 Task: Add the task  Integrate website with a new search engine optimization (SEO) tool to the section Feature Fiesta in the project AutoBoost and add a Due Date to the respective task as 2023/12/08
Action: Mouse moved to (66, 283)
Screenshot: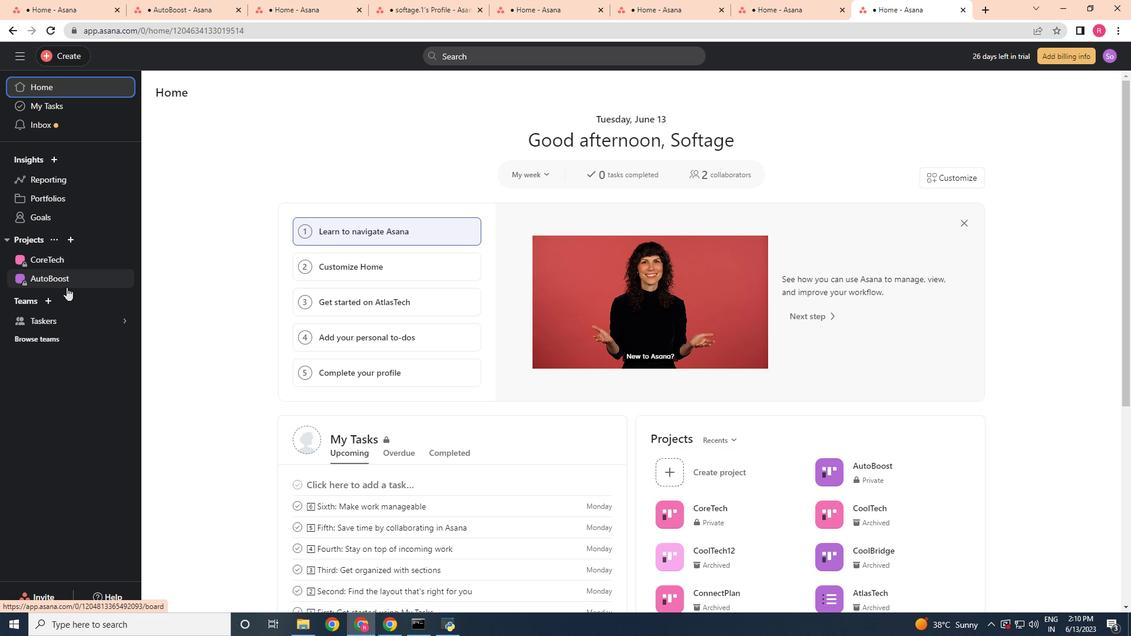 
Action: Mouse pressed left at (66, 283)
Screenshot: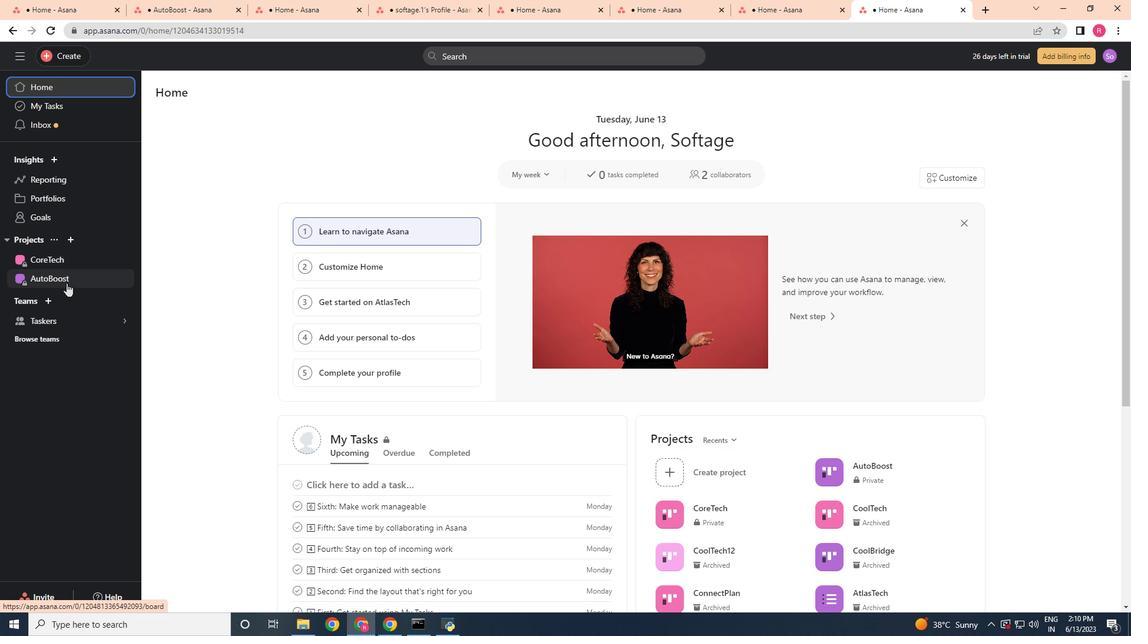 
Action: Mouse moved to (339, 354)
Screenshot: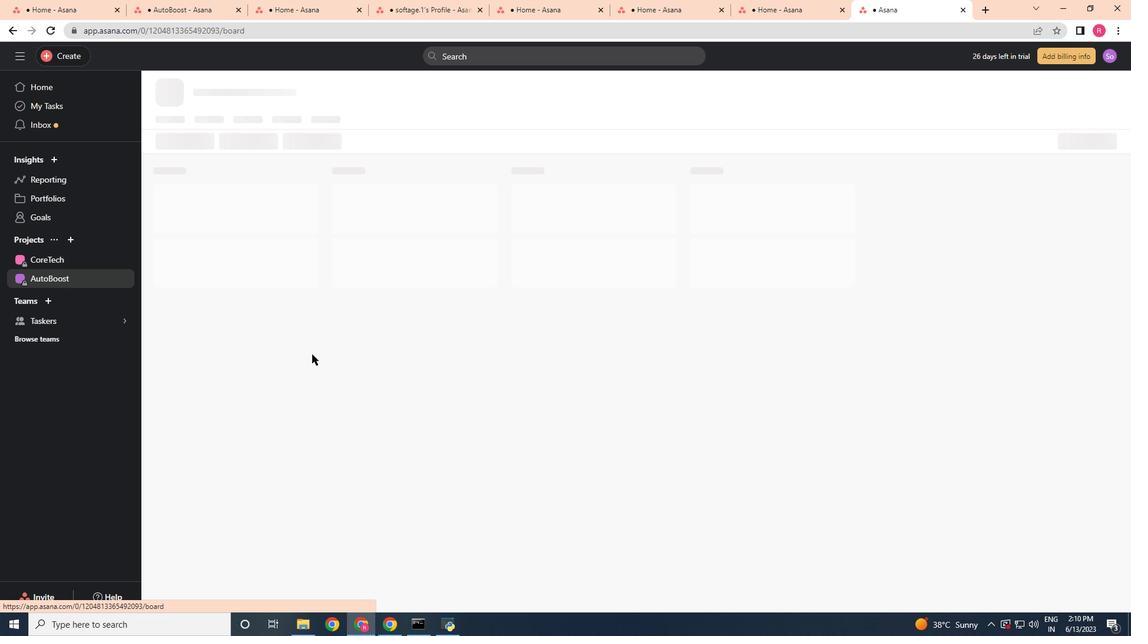 
Action: Mouse scrolled (339, 354) with delta (0, 0)
Screenshot: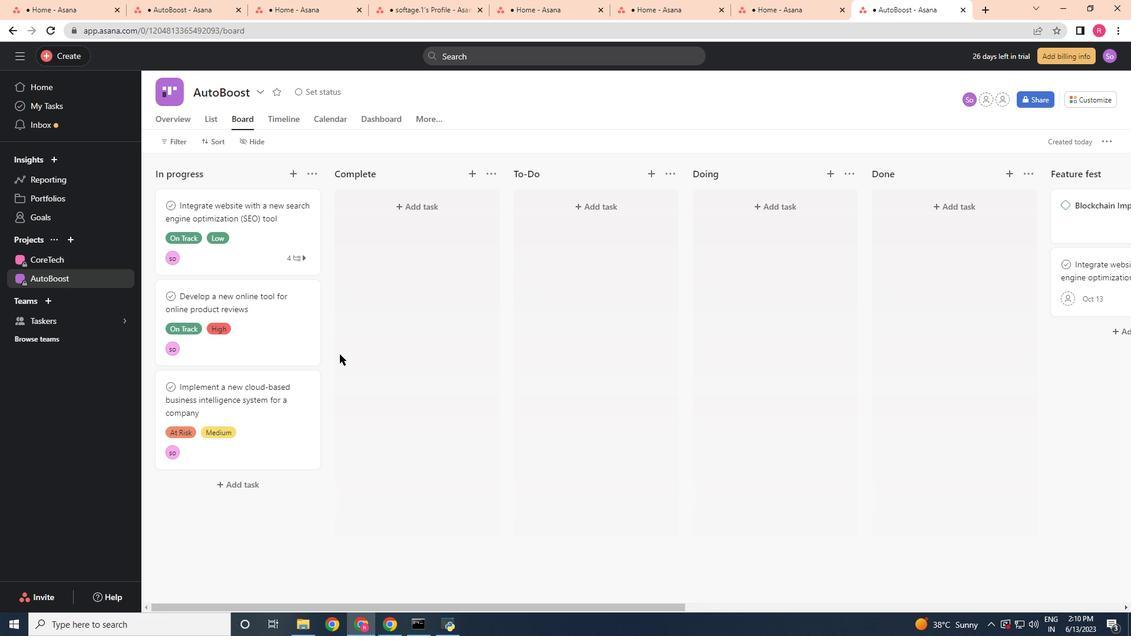 
Action: Mouse scrolled (339, 354) with delta (0, 0)
Screenshot: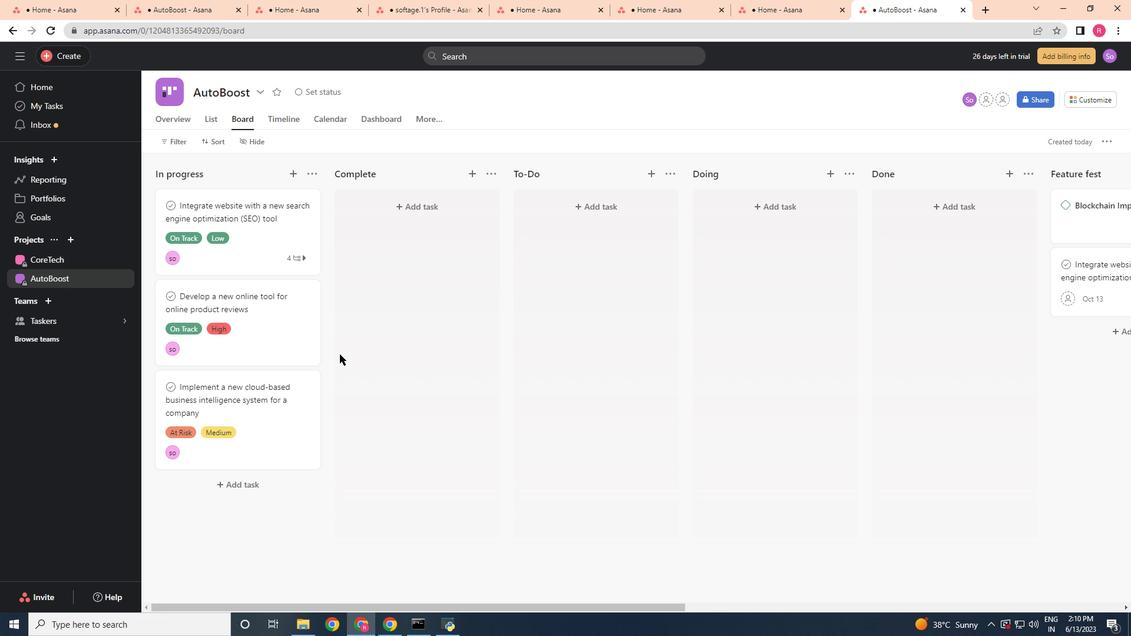 
Action: Mouse scrolled (339, 354) with delta (0, 0)
Screenshot: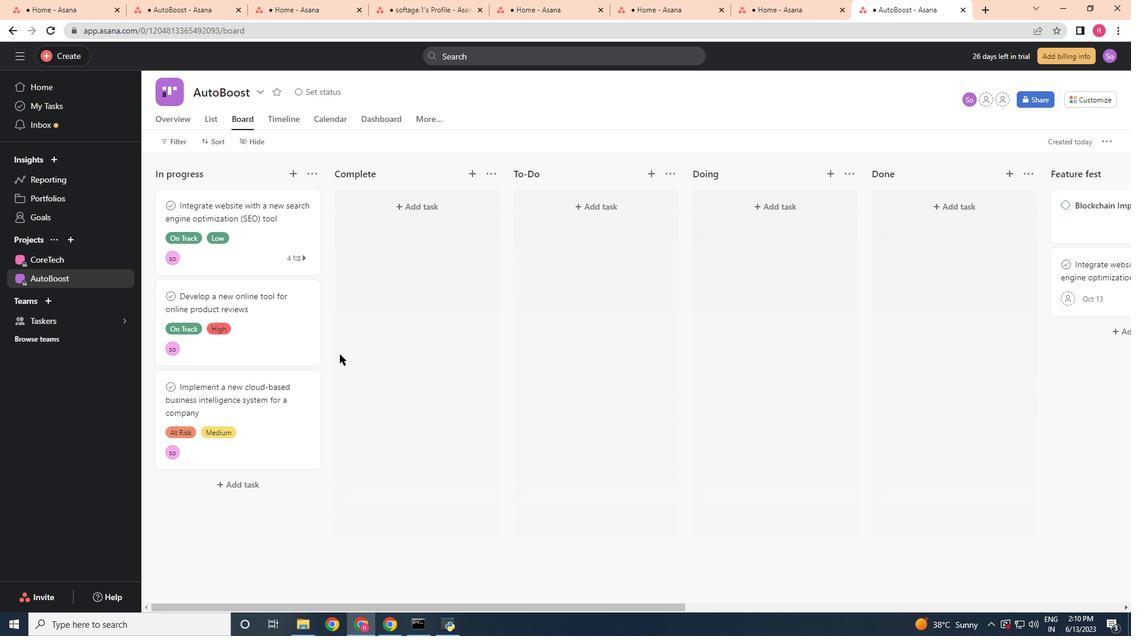
Action: Mouse moved to (211, 121)
Screenshot: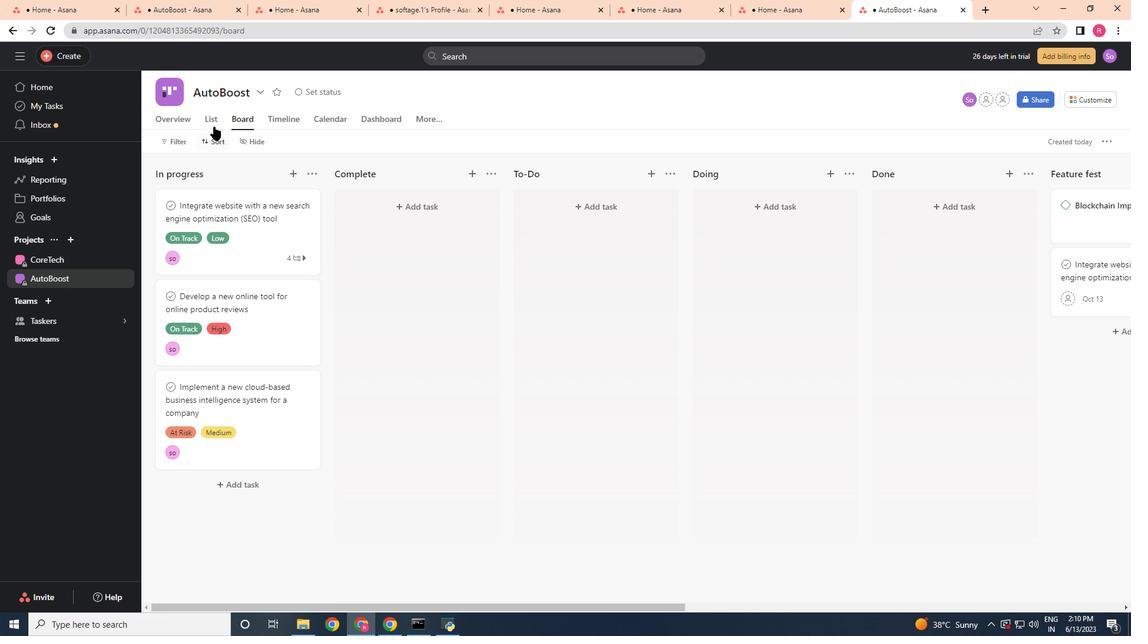 
Action: Mouse pressed left at (211, 121)
Screenshot: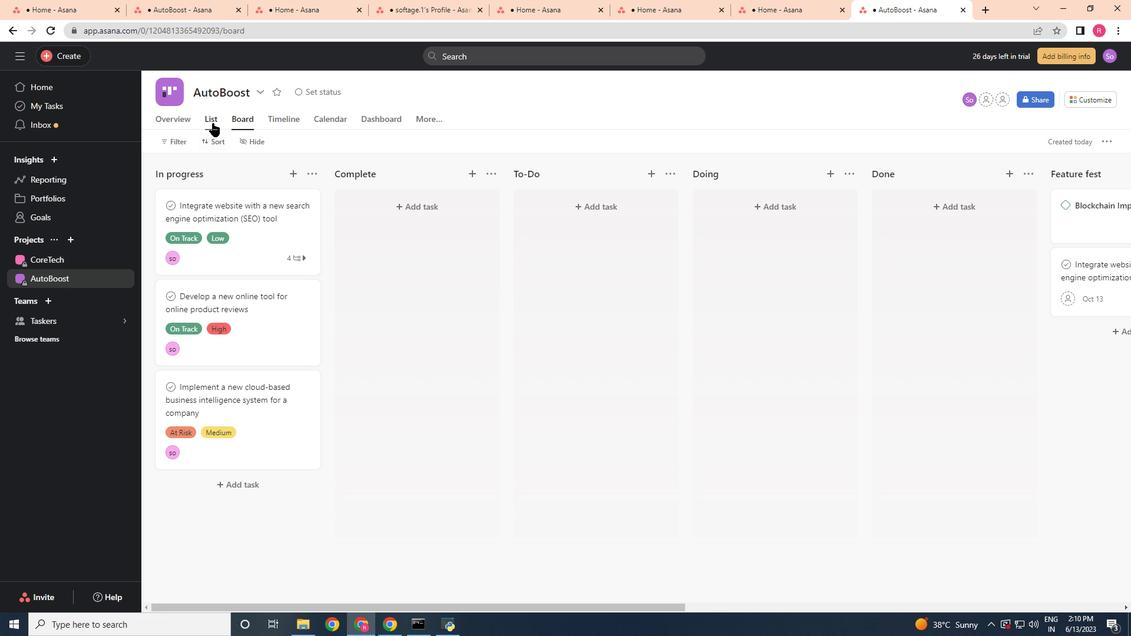 
Action: Mouse moved to (236, 326)
Screenshot: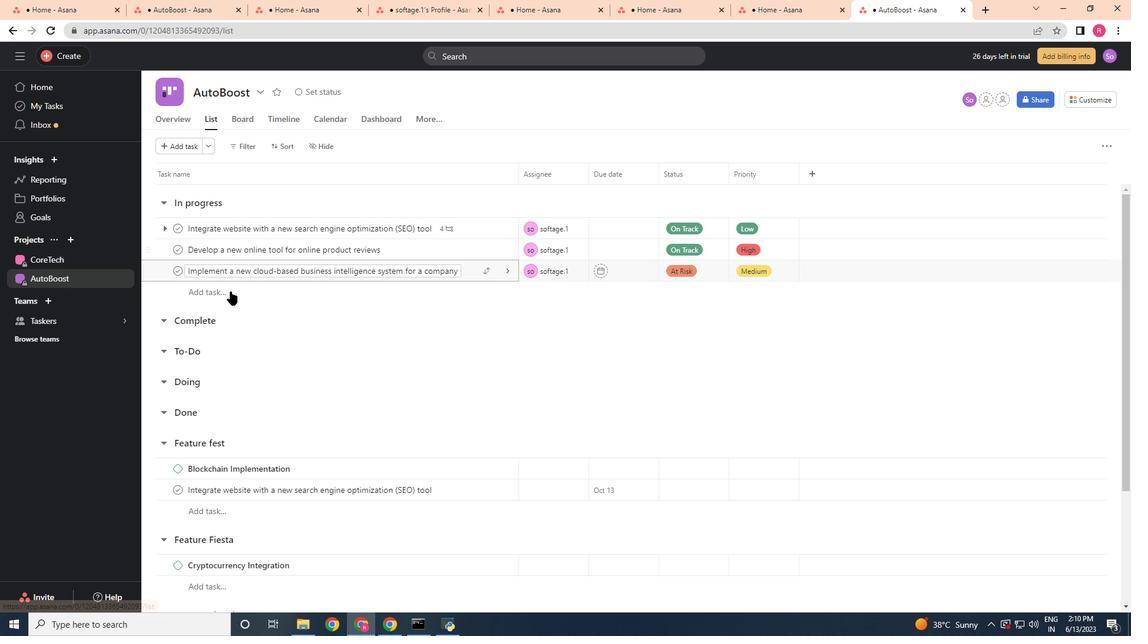 
Action: Mouse scrolled (236, 326) with delta (0, 0)
Screenshot: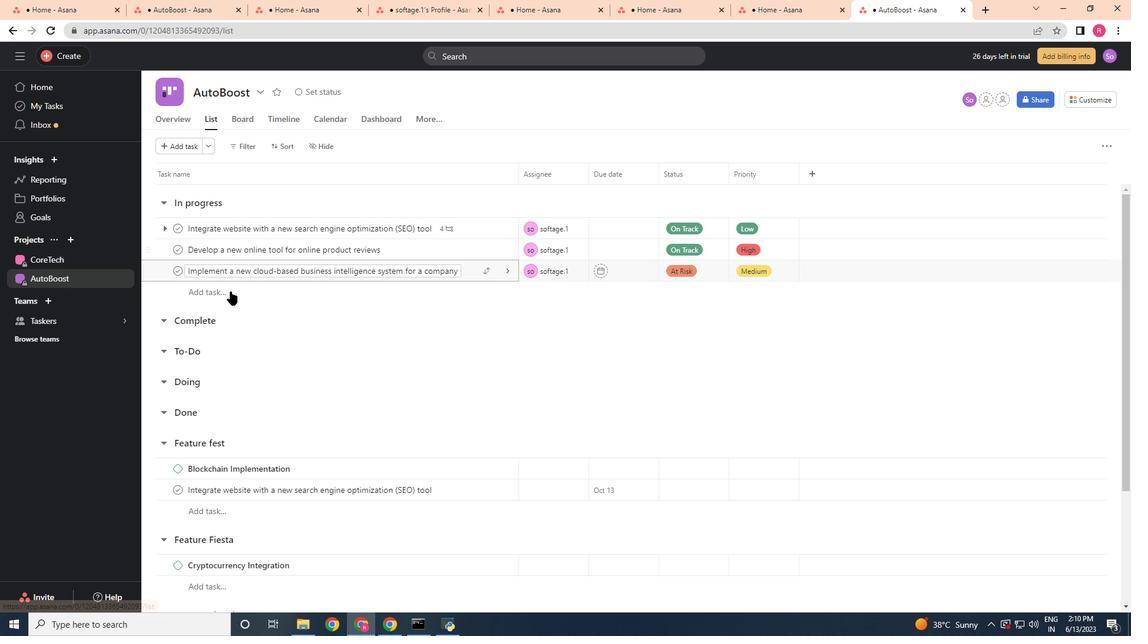 
Action: Mouse moved to (236, 328)
Screenshot: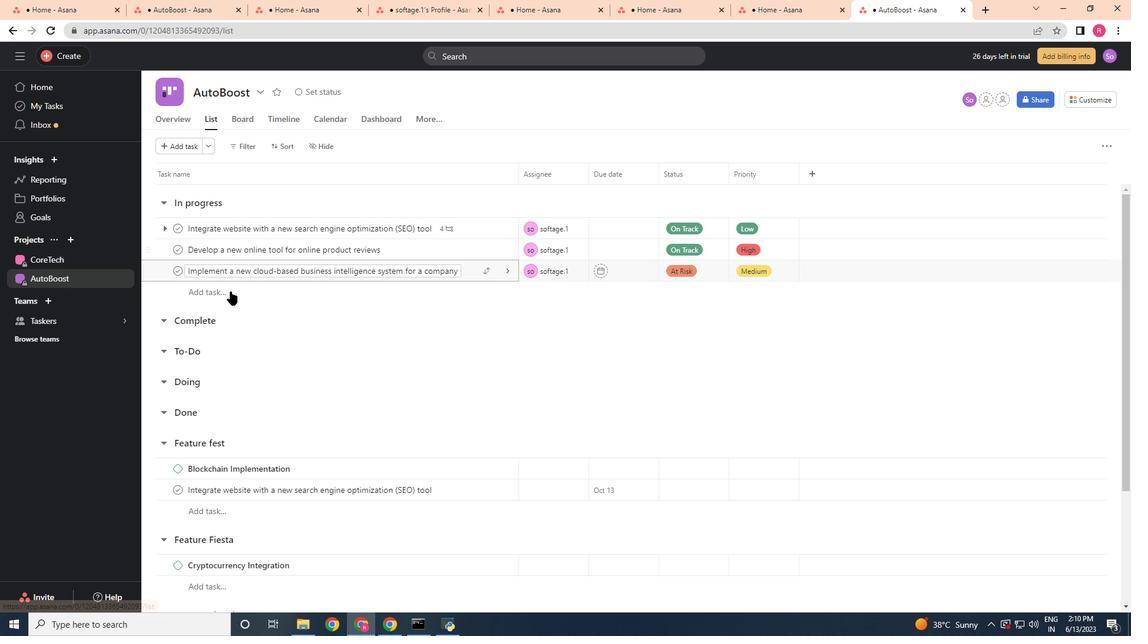 
Action: Mouse scrolled (236, 327) with delta (0, 0)
Screenshot: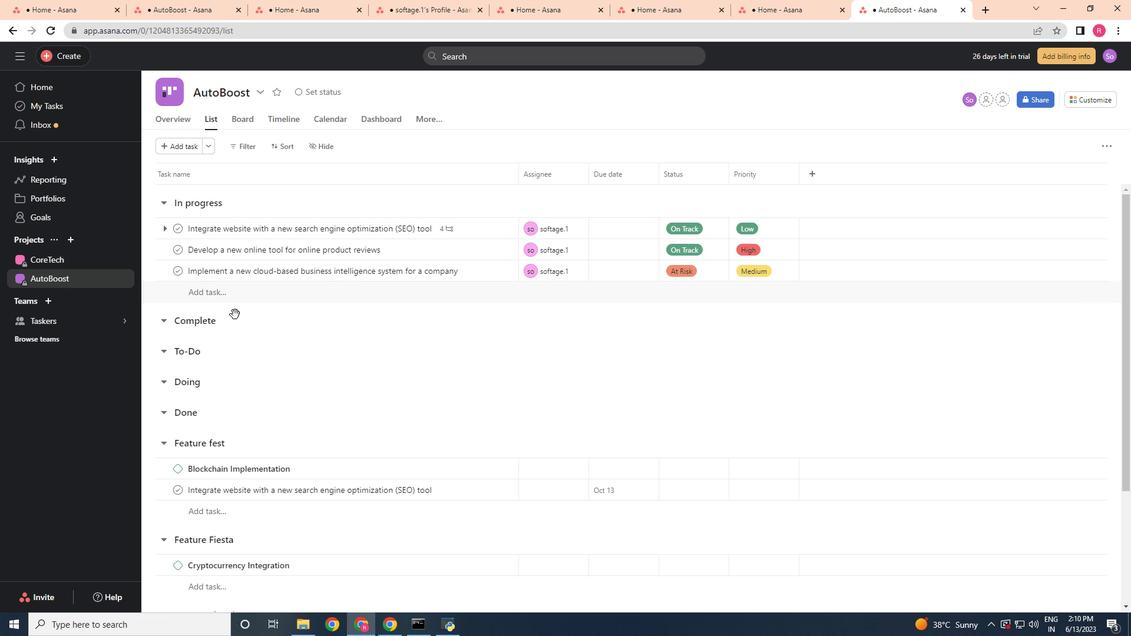 
Action: Mouse scrolled (236, 327) with delta (0, 0)
Screenshot: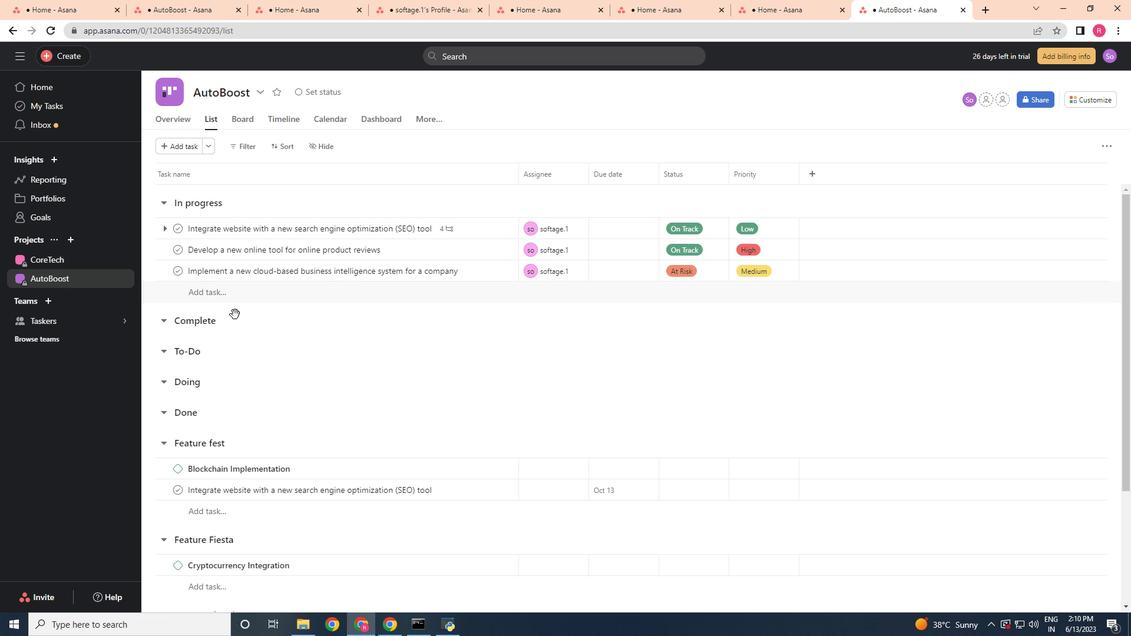 
Action: Mouse scrolled (236, 327) with delta (0, 0)
Screenshot: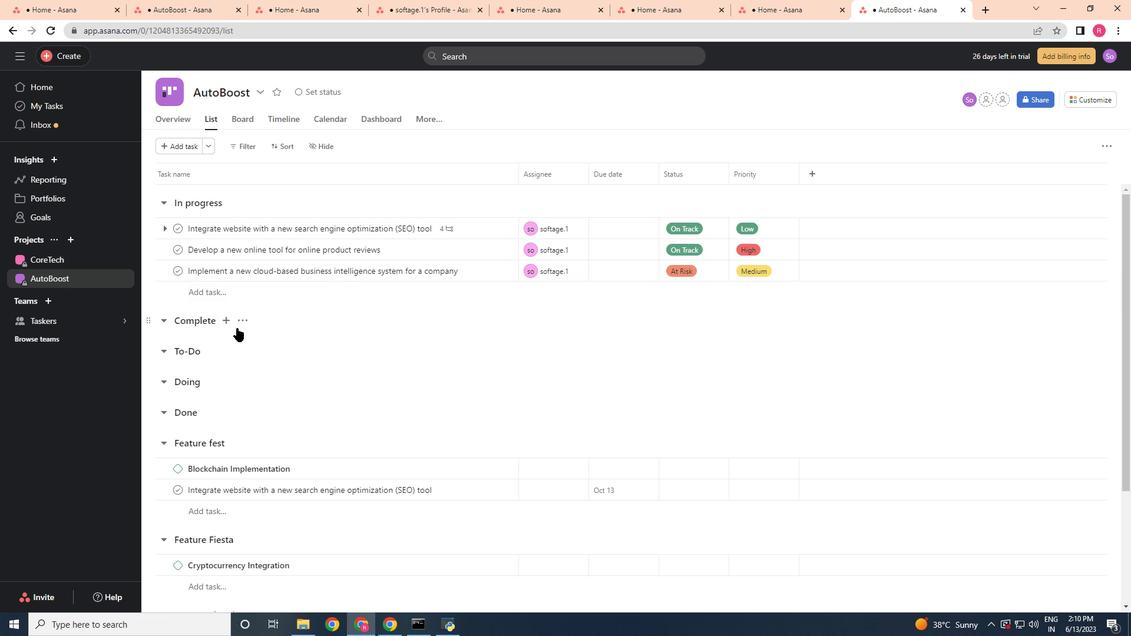 
Action: Mouse scrolled (236, 327) with delta (0, 0)
Screenshot: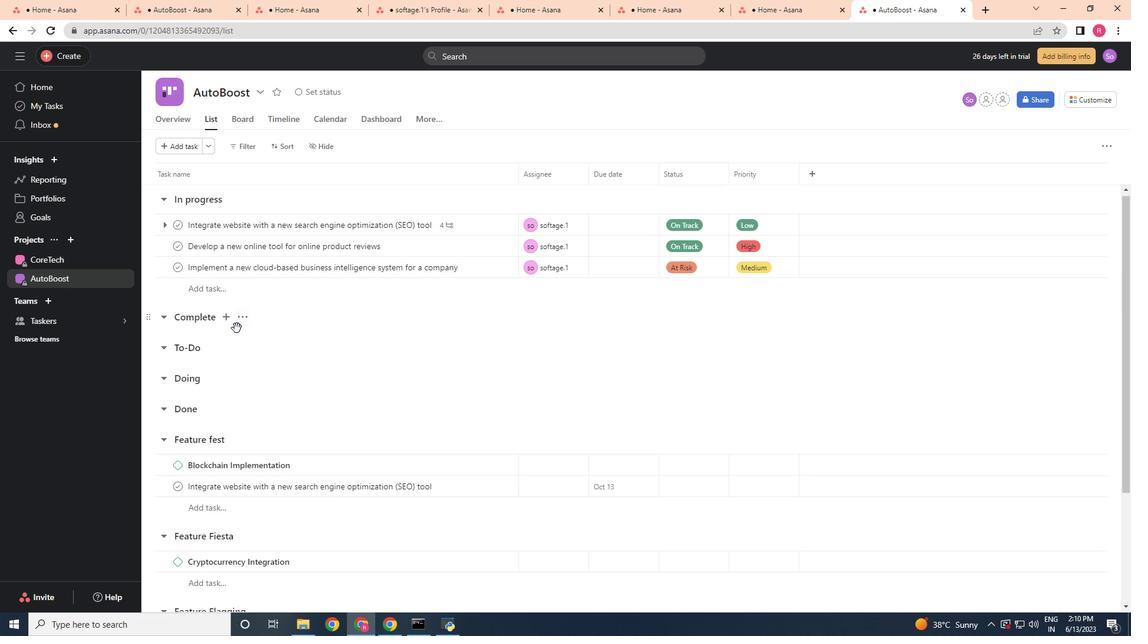 
Action: Mouse moved to (227, 430)
Screenshot: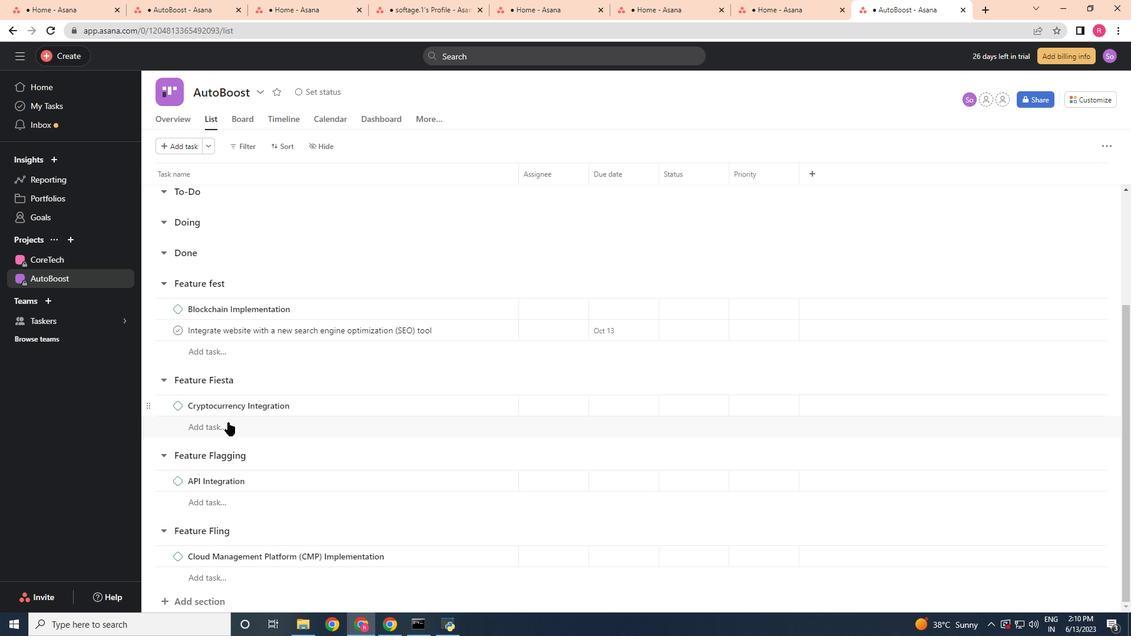 
Action: Mouse pressed left at (227, 430)
Screenshot: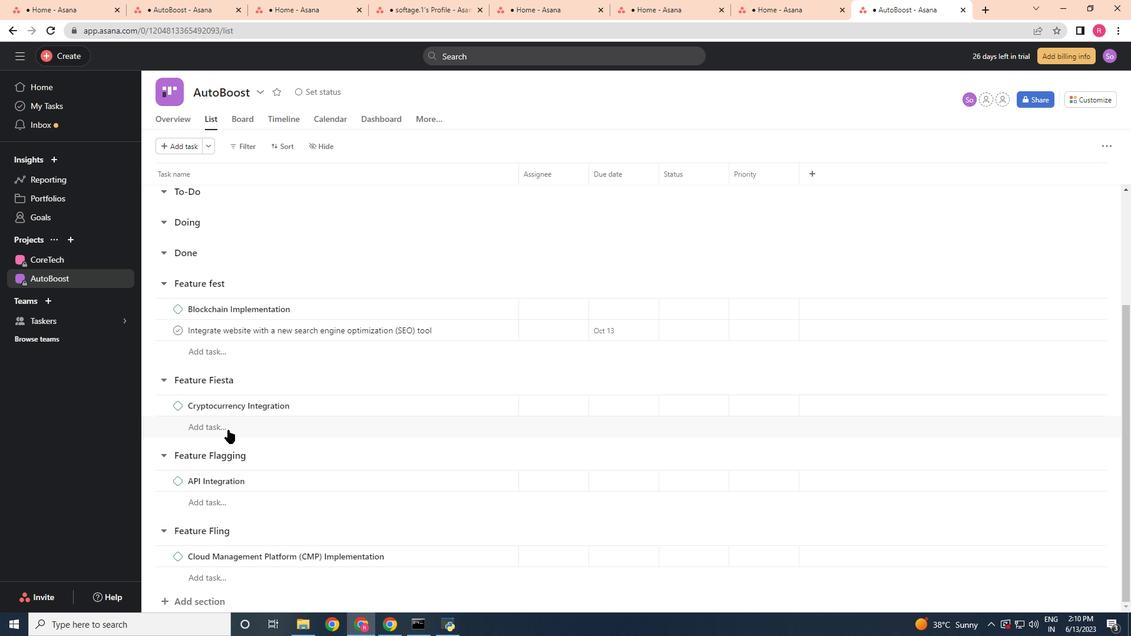 
Action: Mouse moved to (227, 428)
Screenshot: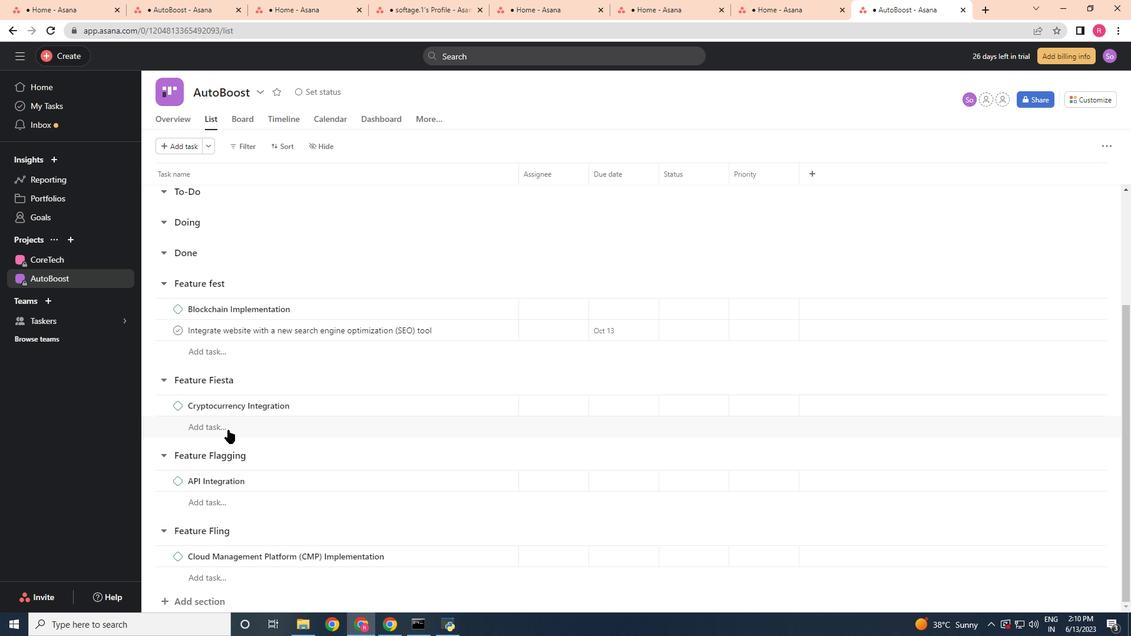 
Action: Key pressed <Key.shift>Integrate<Key.space>website<Key.space>with<Key.space>a<Key.space>new<Key.space>search<Key.space>engin<Key.space>optimization<Key.space><Key.left><Key.left><Key.left><Key.left><Key.left><Key.left><Key.left><Key.left><Key.left><Key.left><Key.left><Key.left><Key.left><Key.left><Key.left><Key.down>
Screenshot: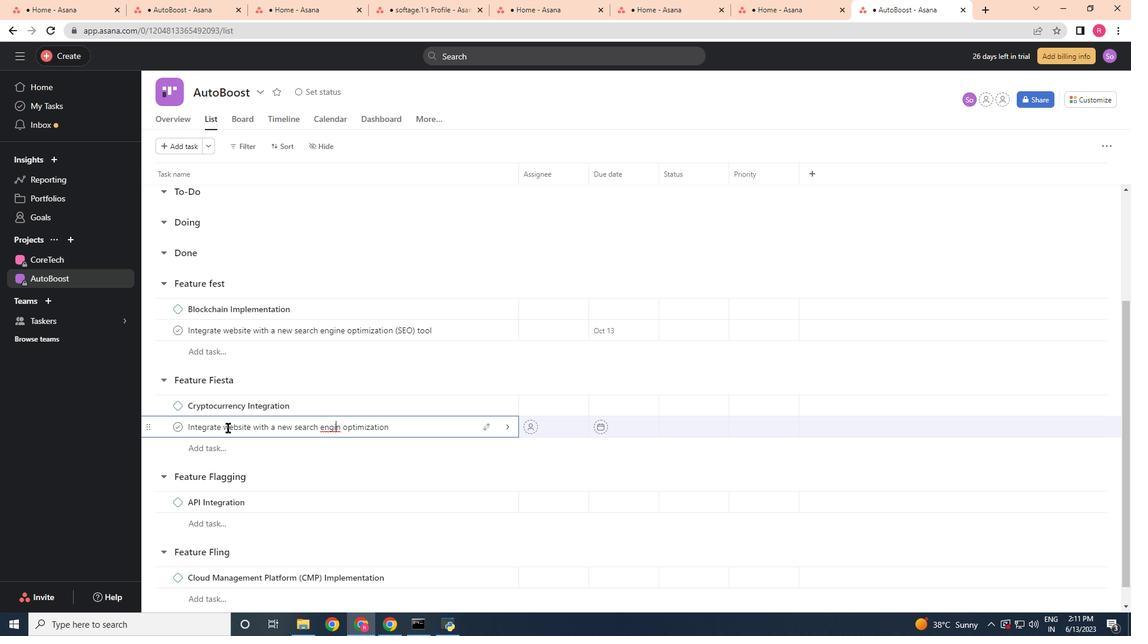 
Action: Mouse moved to (342, 430)
Screenshot: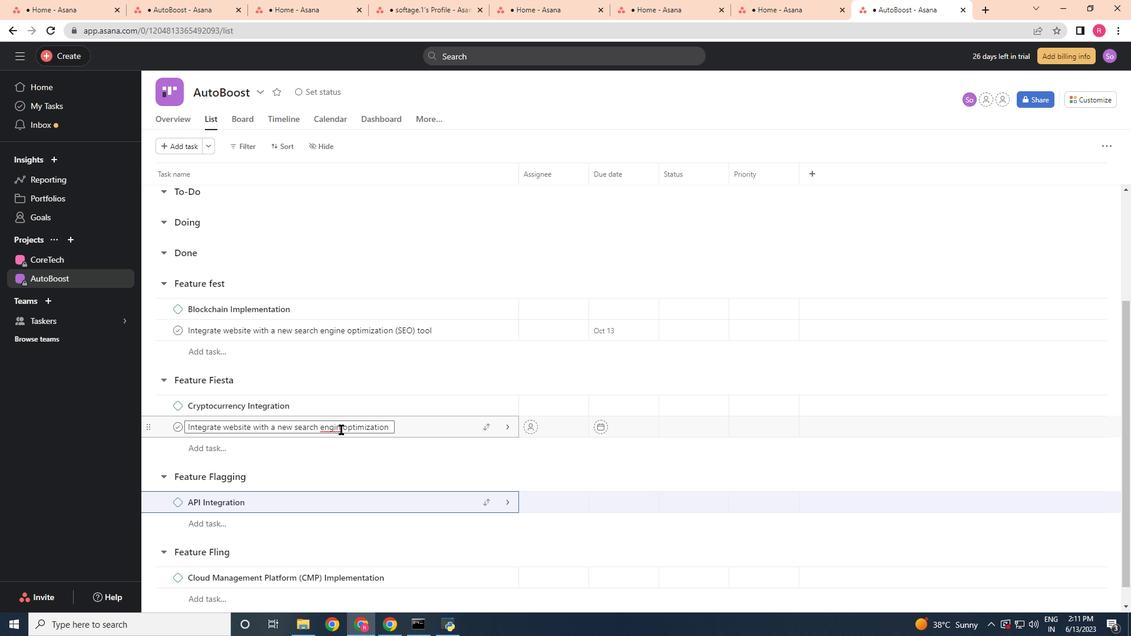 
Action: Mouse pressed left at (342, 430)
Screenshot: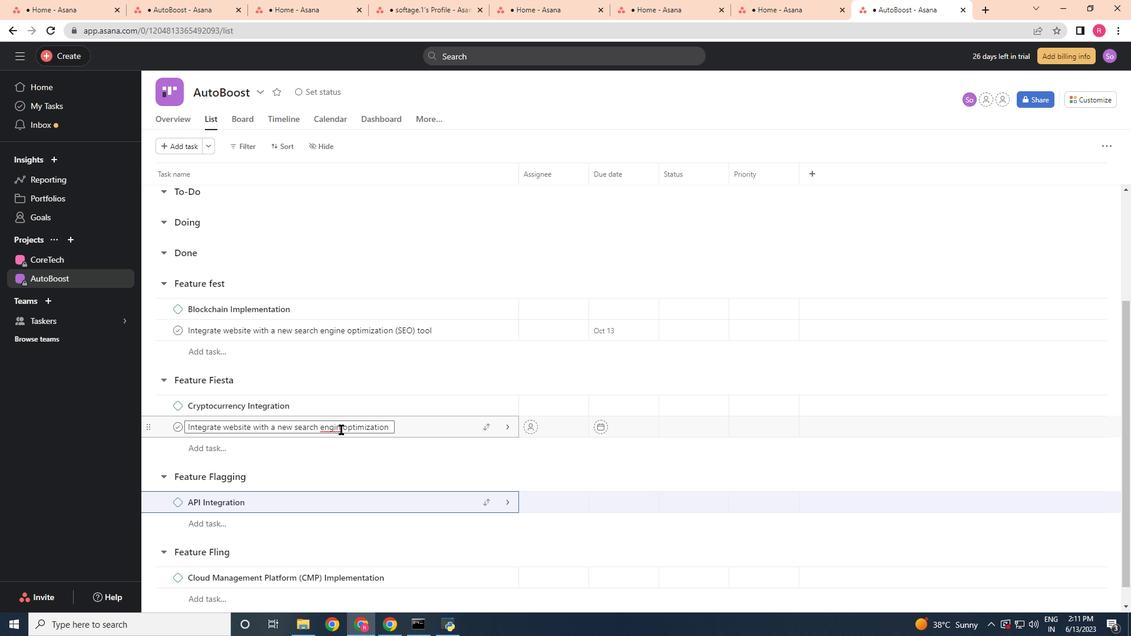 
Action: Mouse moved to (315, 438)
Screenshot: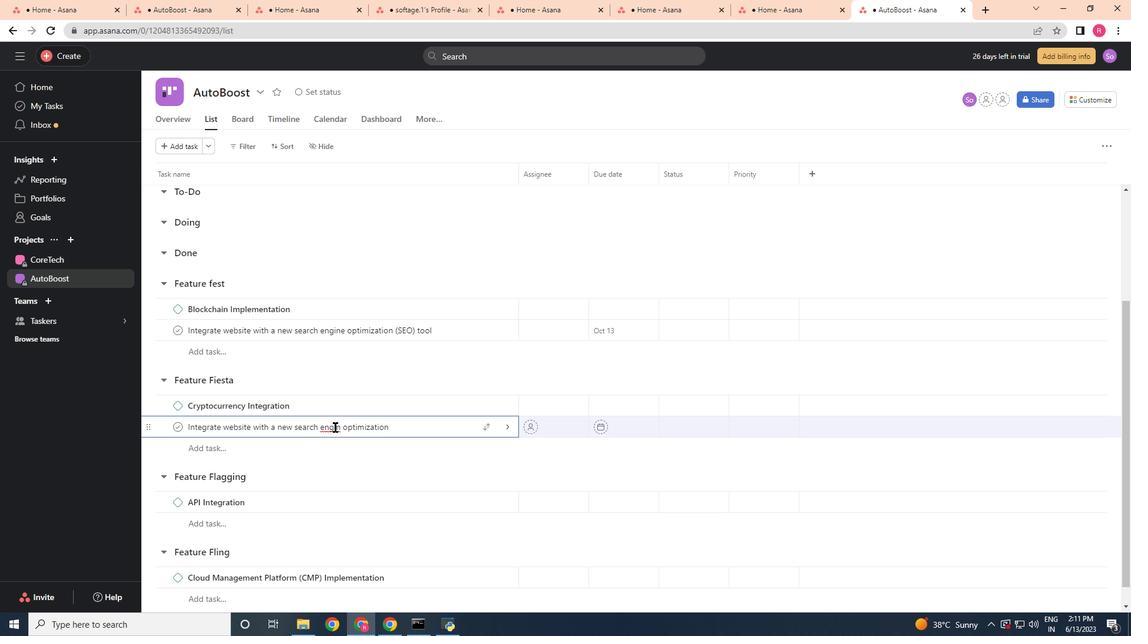 
Action: Key pressed <Key.backspace>e<Key.space><Key.right><Key.right><Key.right><Key.right><Key.right><Key.right><Key.right><Key.right><Key.right><Key.right><Key.right><Key.right><Key.right><Key.shift_r><Key.shift_r>(SEO)<Key.space>tool
Screenshot: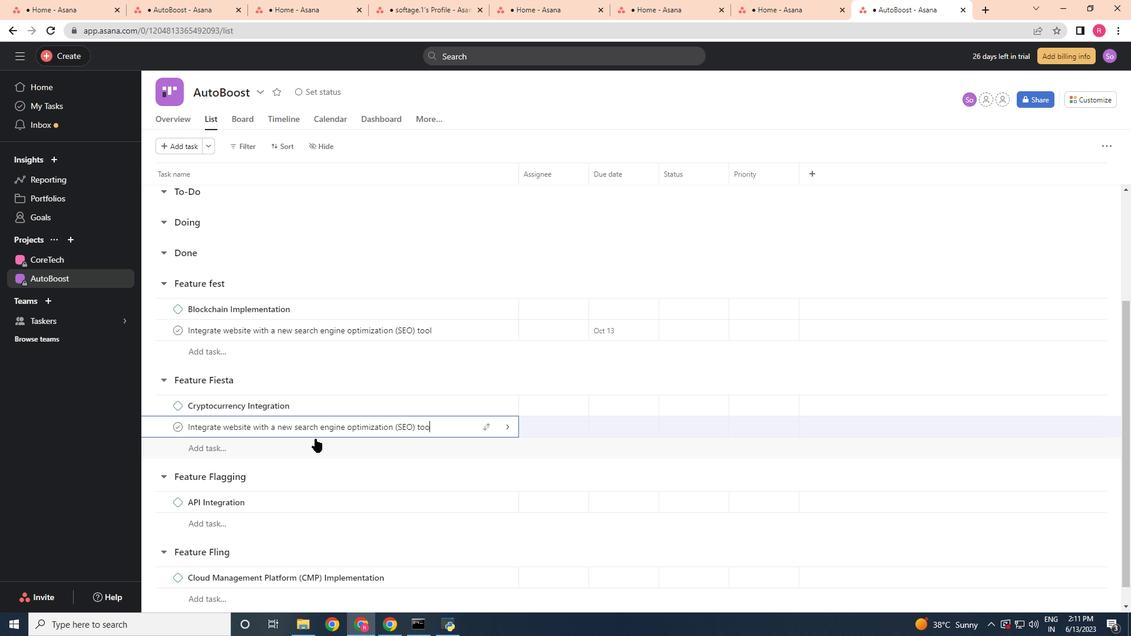 
Action: Mouse moved to (611, 431)
Screenshot: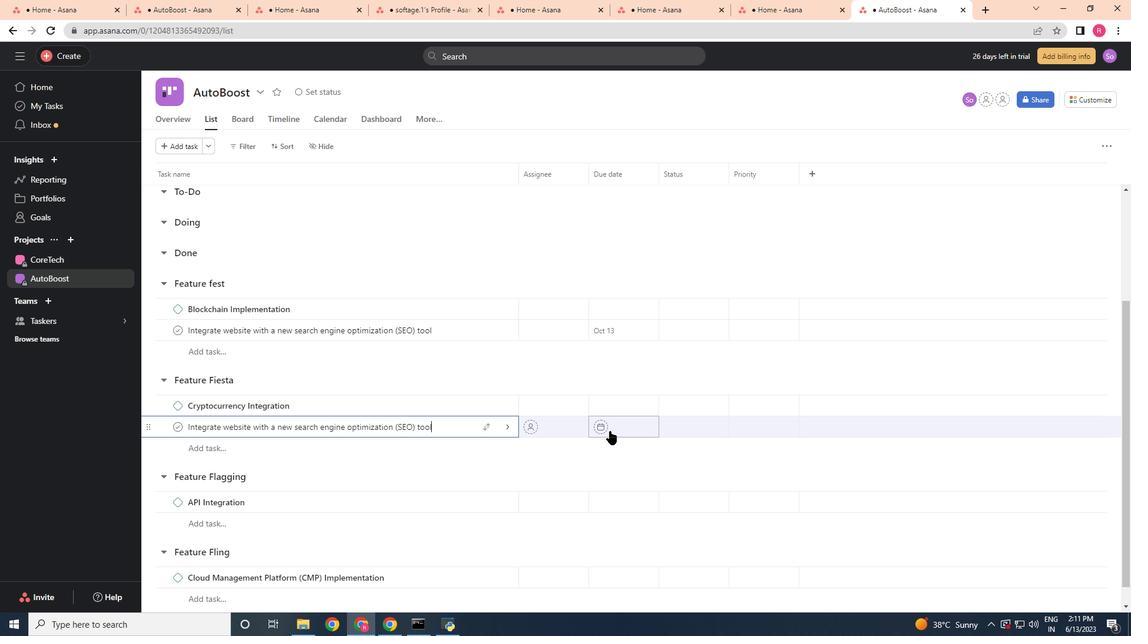 
Action: Mouse pressed left at (611, 431)
Screenshot: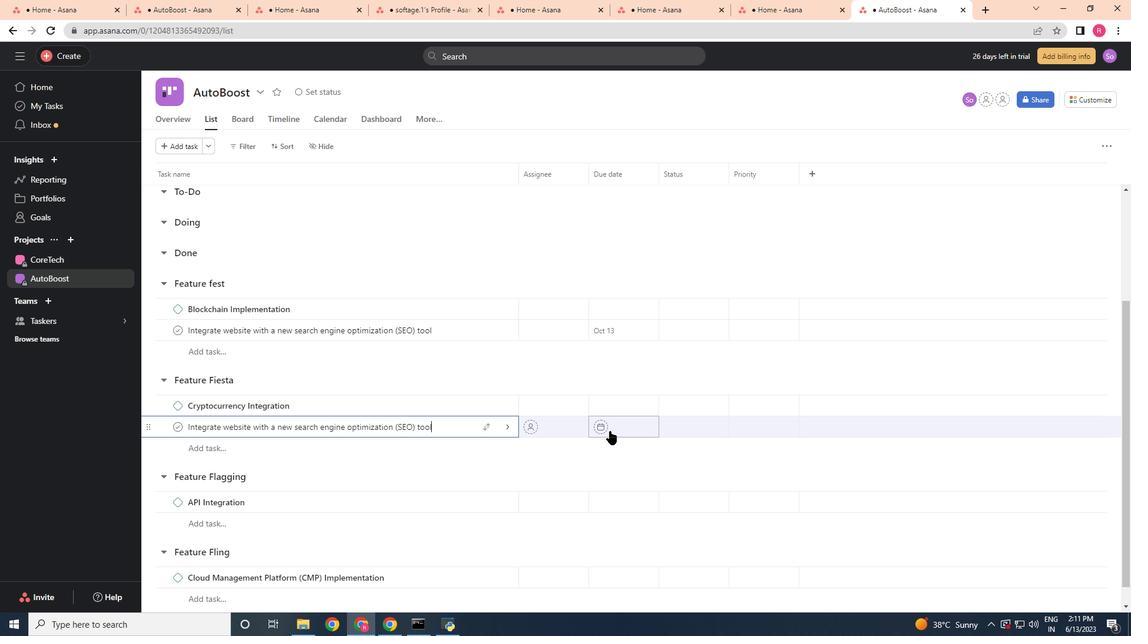 
Action: Mouse moved to (743, 212)
Screenshot: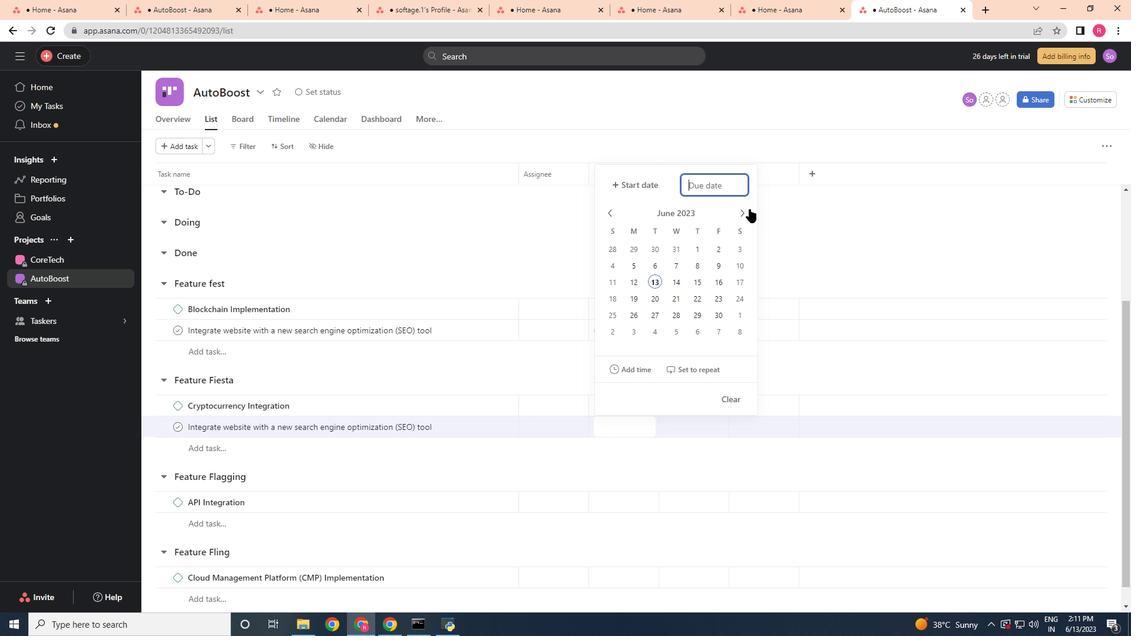 
Action: Mouse pressed left at (743, 212)
Screenshot: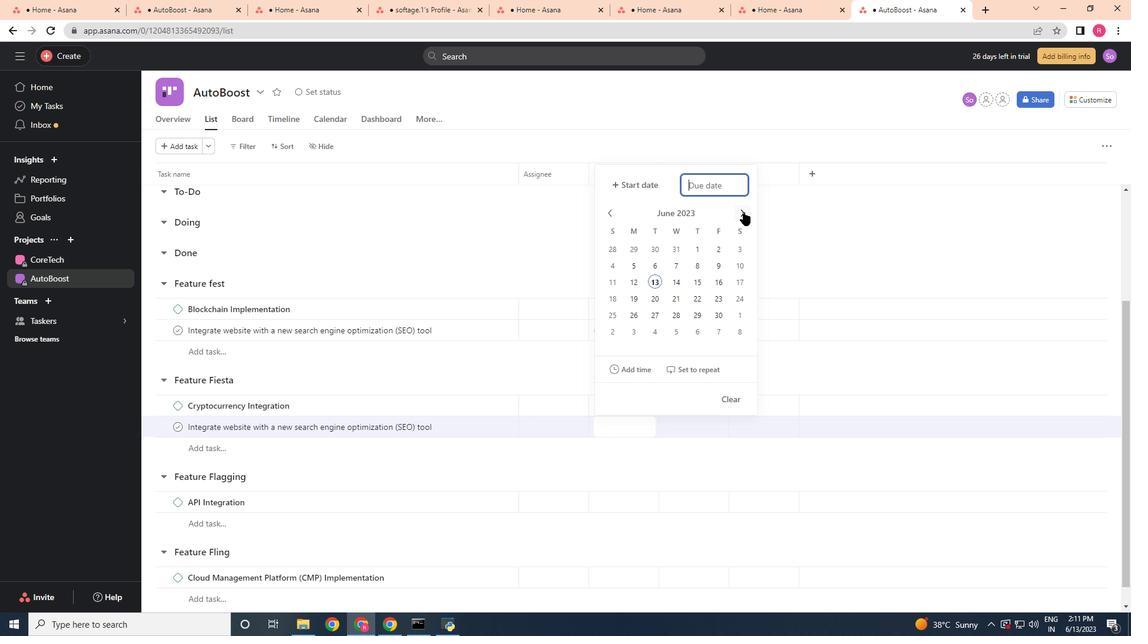 
Action: Mouse pressed left at (743, 212)
Screenshot: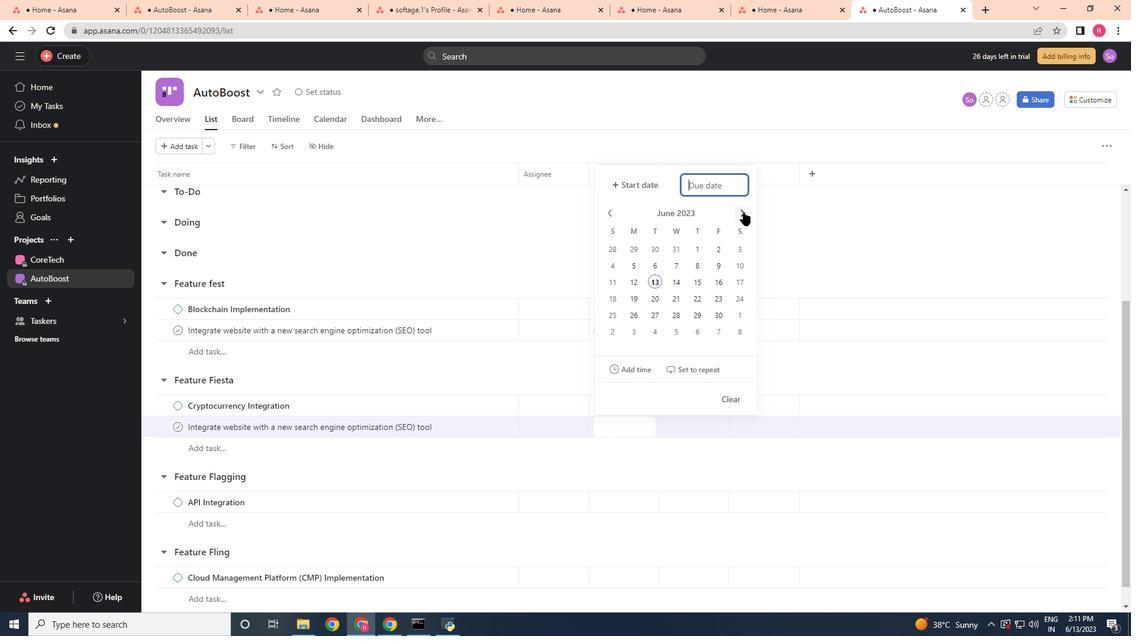 
Action: Mouse pressed left at (743, 212)
Screenshot: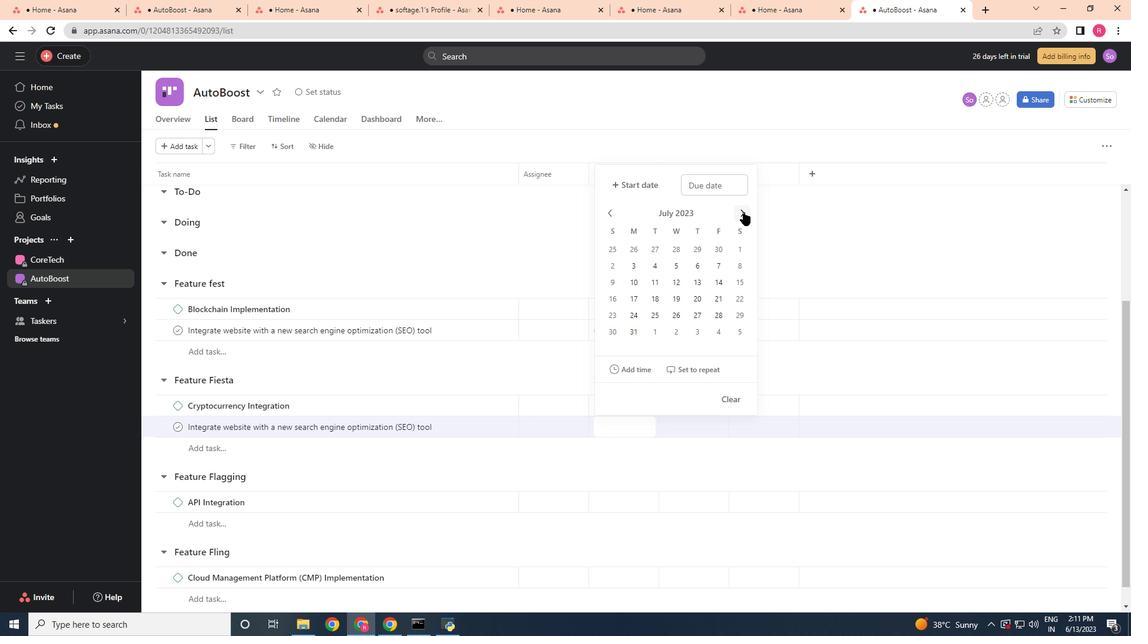 
Action: Mouse pressed left at (743, 212)
Screenshot: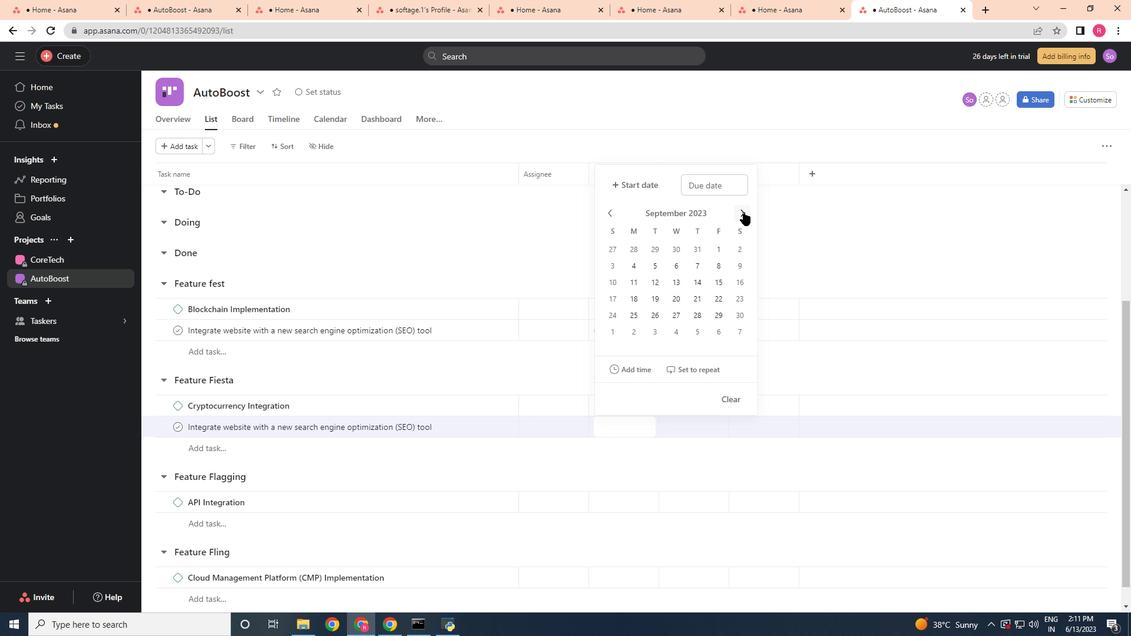 
Action: Mouse pressed left at (743, 212)
Screenshot: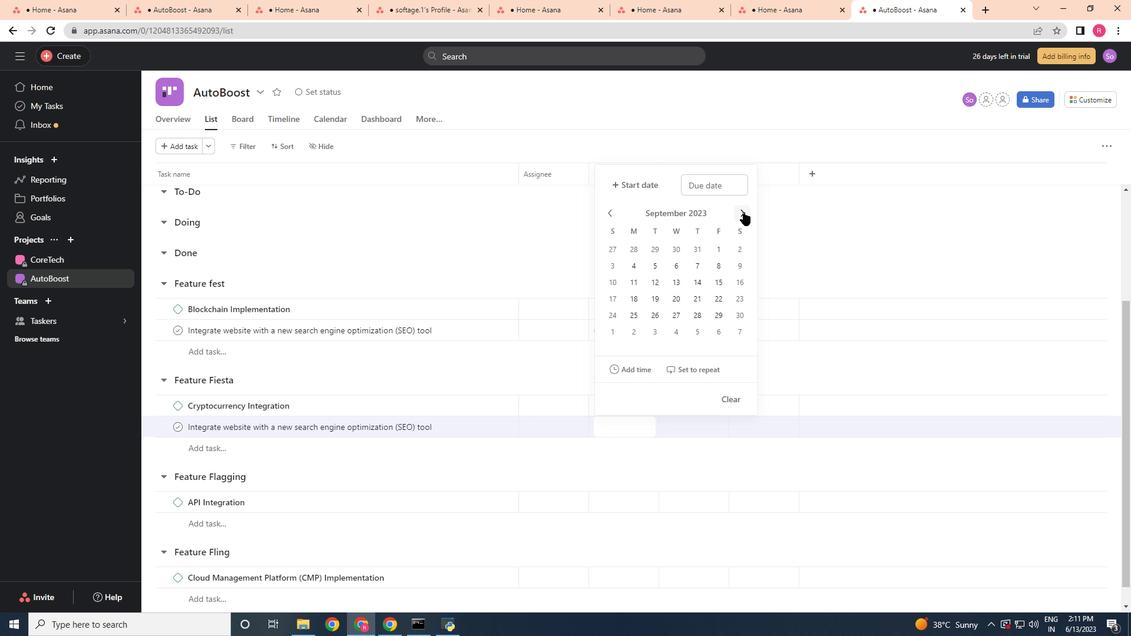 
Action: Mouse pressed left at (743, 212)
Screenshot: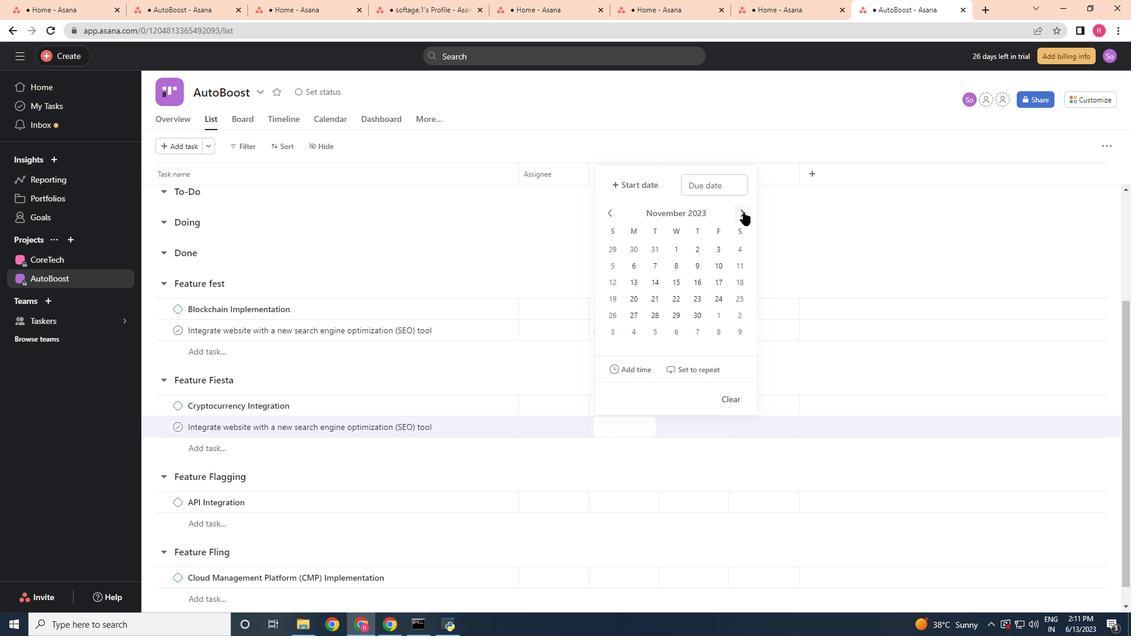 
Action: Mouse moved to (718, 264)
Screenshot: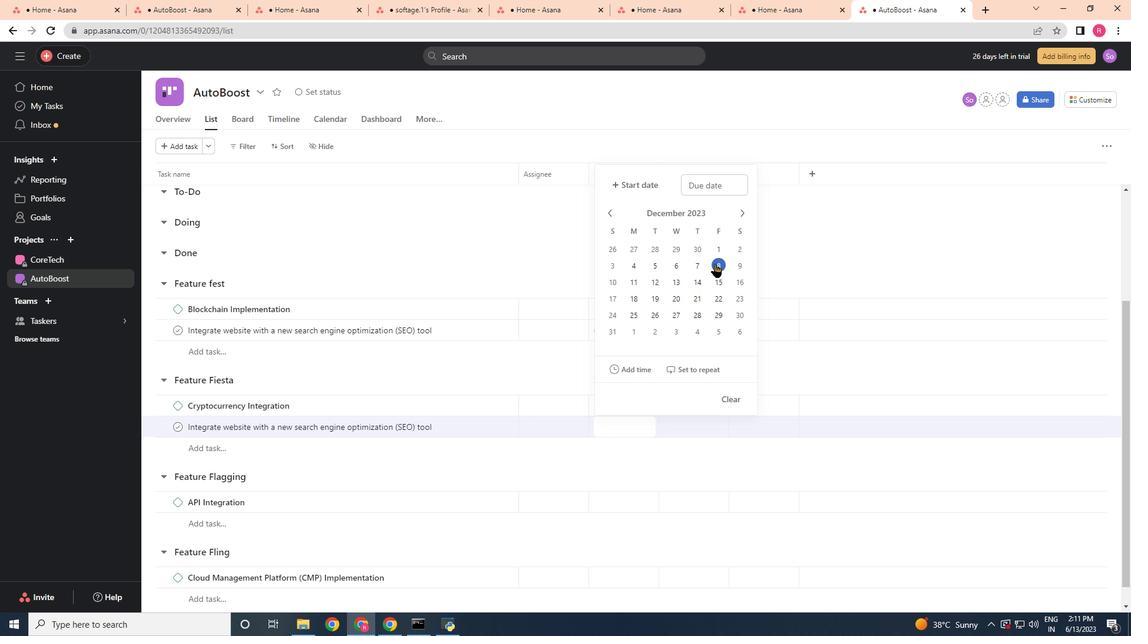 
Action: Mouse pressed left at (718, 264)
Screenshot: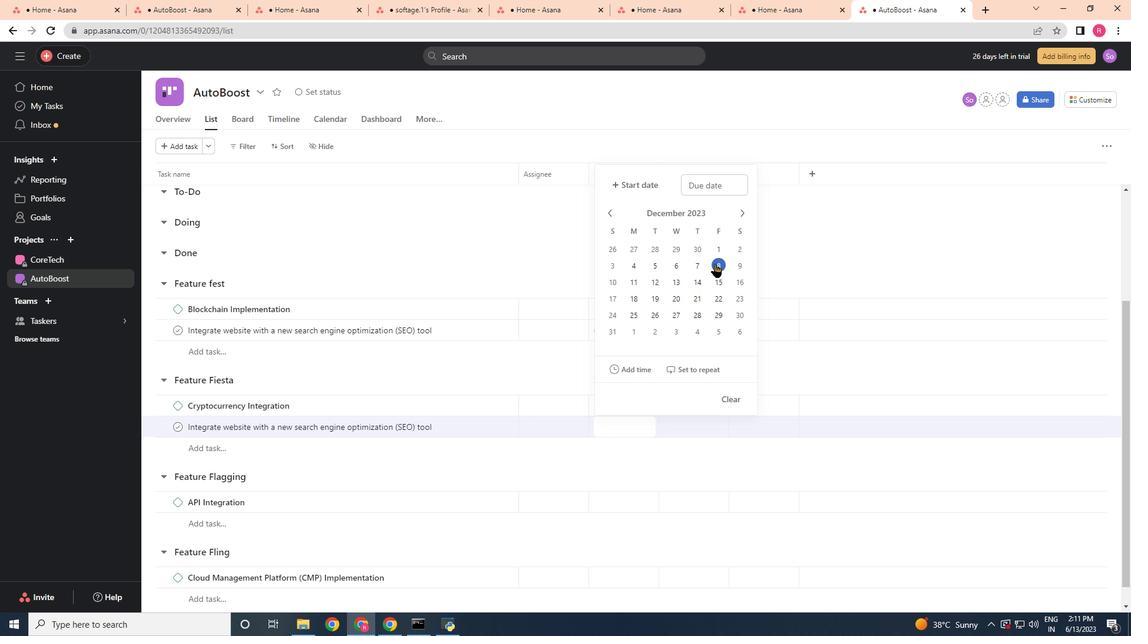 
Action: Mouse moved to (497, 247)
Screenshot: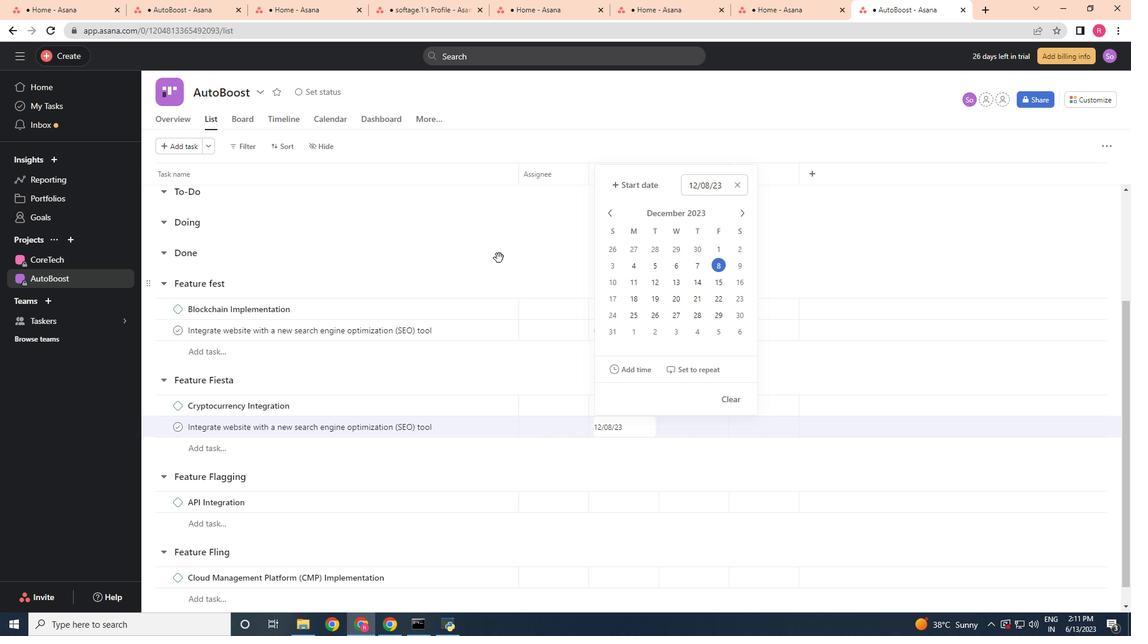 
Action: Mouse pressed left at (497, 247)
Screenshot: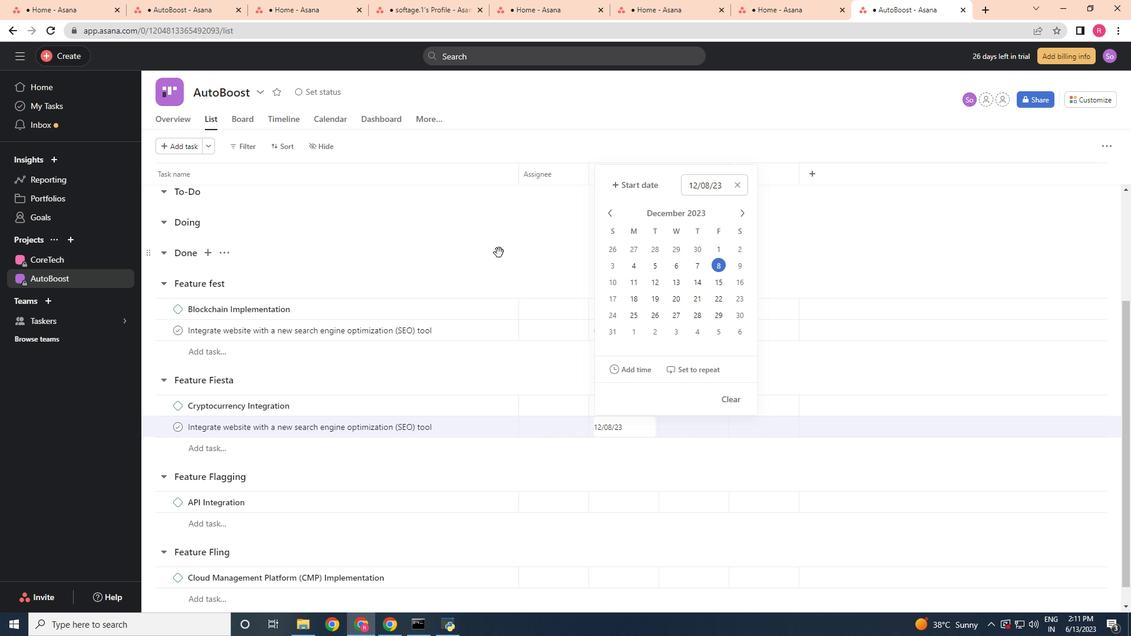 
